Task: Log work in the project ZoomOut for the issue 'Integrate a new social media sharing feature into an existing mobile application to increase user engagement and brand awareness' spent time as '5w 6d 20h 16m' and remaining time as '3w 4d 21h 31m' and move to bottom of backlog. Now add the issue to the epic 'Service Level Agreement (SLA) Management Process Improvement'.
Action: Mouse moved to (464, 344)
Screenshot: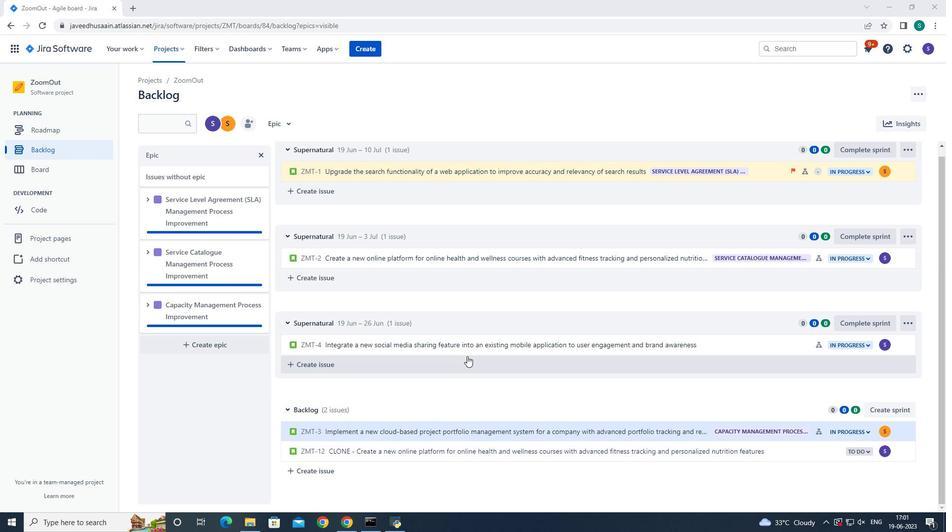 
Action: Mouse pressed left at (464, 344)
Screenshot: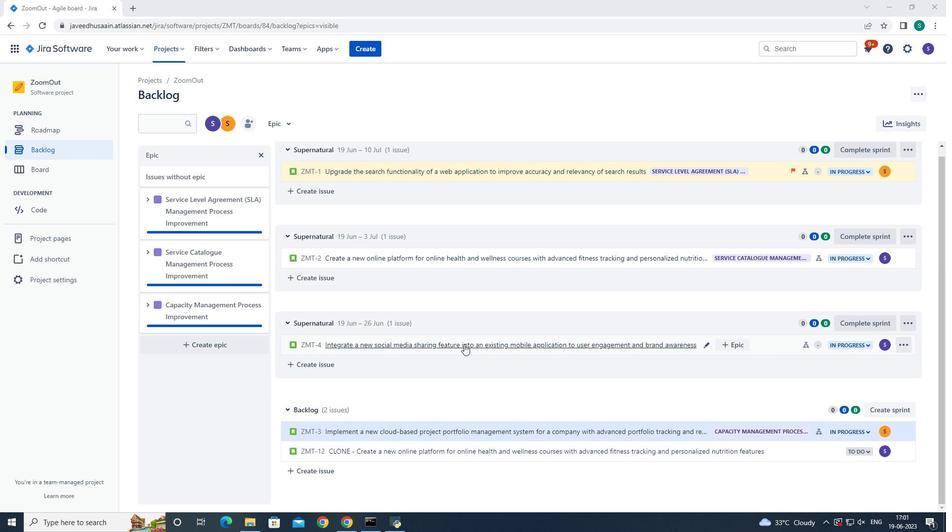 
Action: Mouse moved to (903, 151)
Screenshot: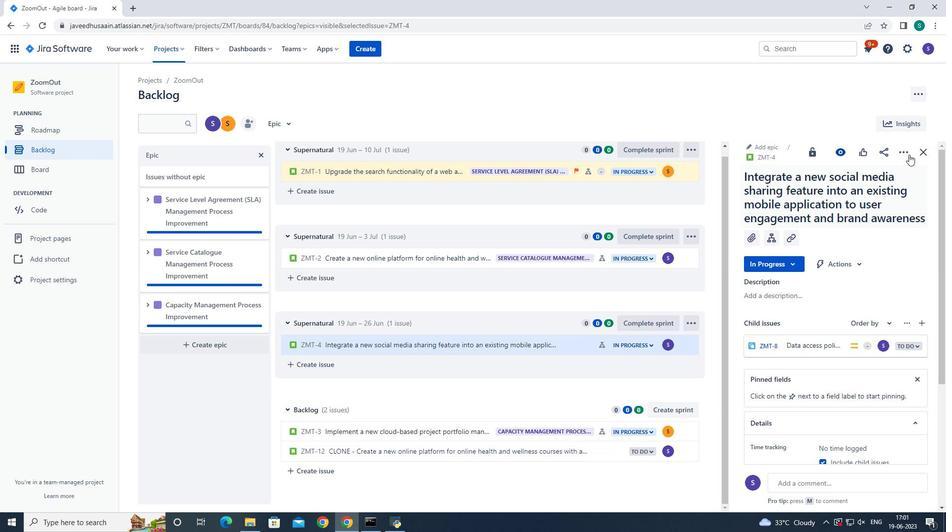 
Action: Mouse pressed left at (903, 151)
Screenshot: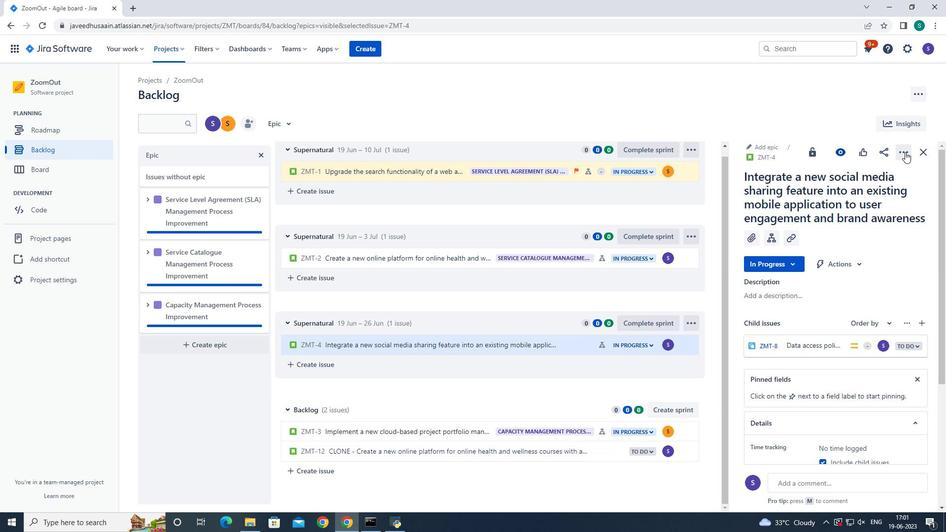 
Action: Mouse moved to (874, 175)
Screenshot: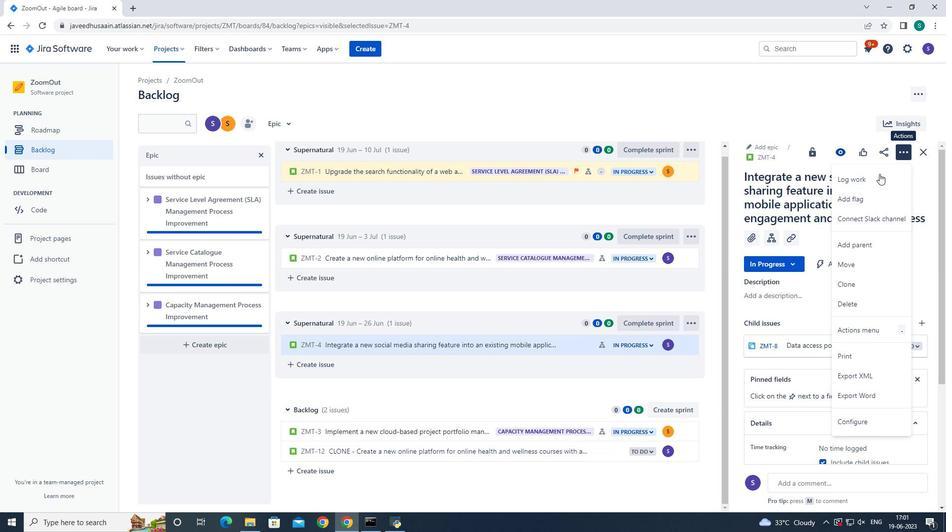 
Action: Mouse pressed left at (874, 175)
Screenshot: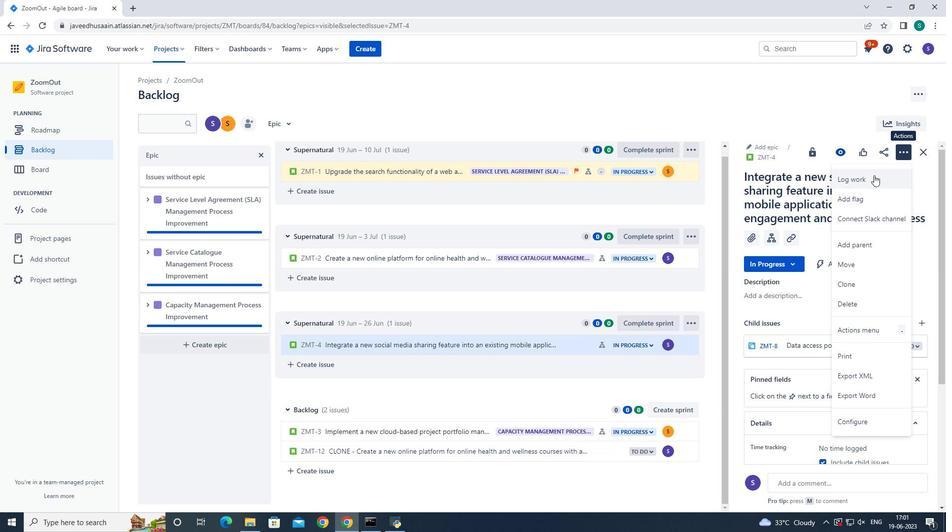 
Action: Mouse moved to (439, 147)
Screenshot: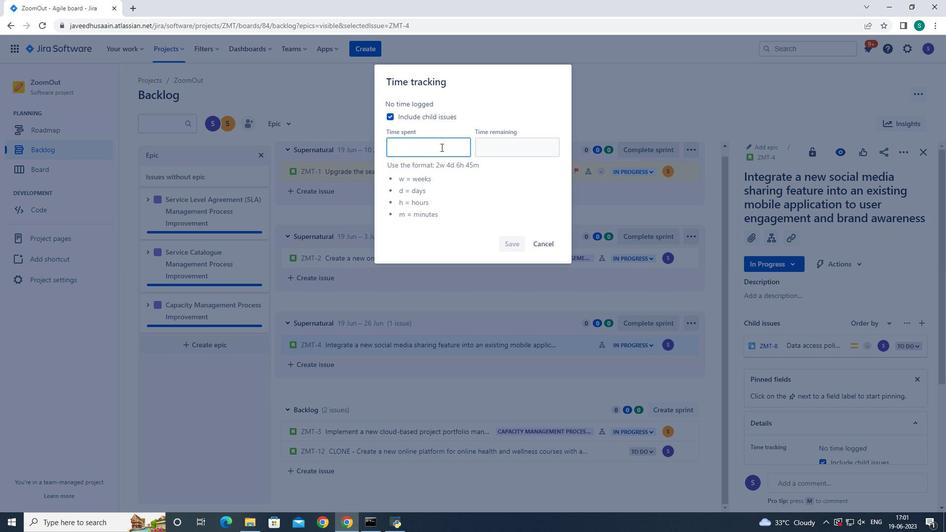 
Action: Mouse pressed left at (439, 147)
Screenshot: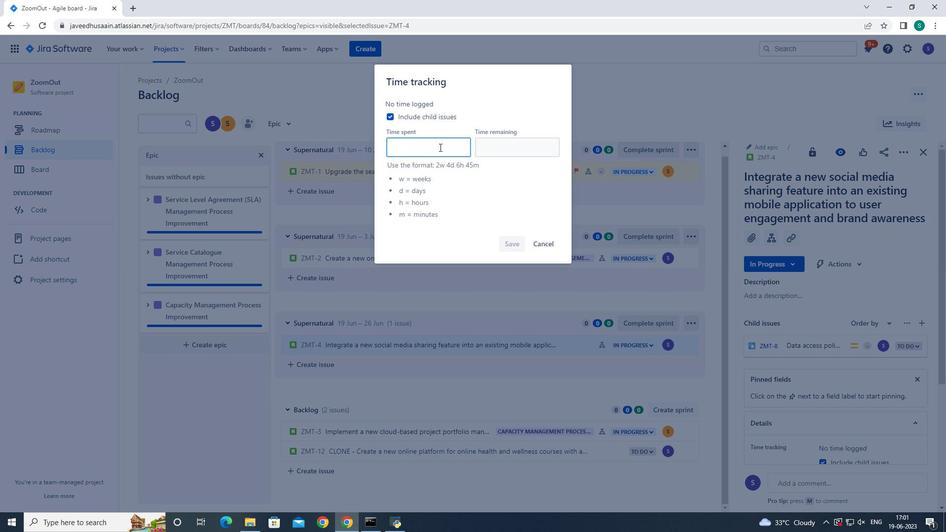 
Action: Mouse moved to (438, 142)
Screenshot: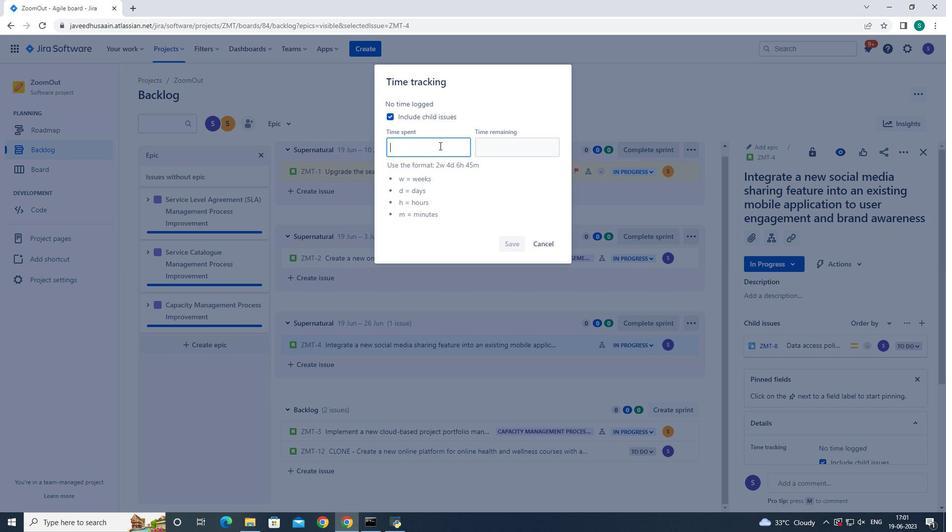 
Action: Key pressed 5w<Key.space>6d<Key.space>20h<Key.space>16m<Key.tab>3w<Key.space>4d<Key.space>3<Key.backspace>21h<Key.space>31m
Screenshot: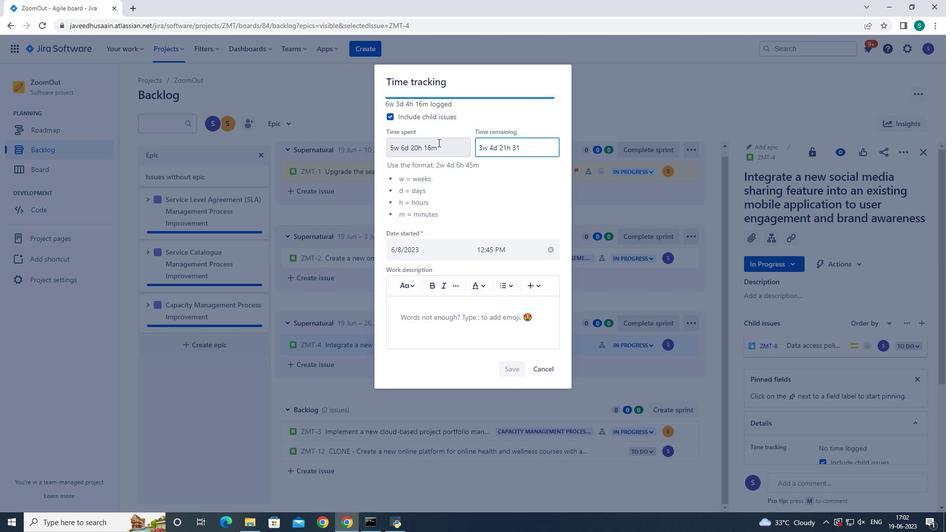 
Action: Mouse moved to (514, 368)
Screenshot: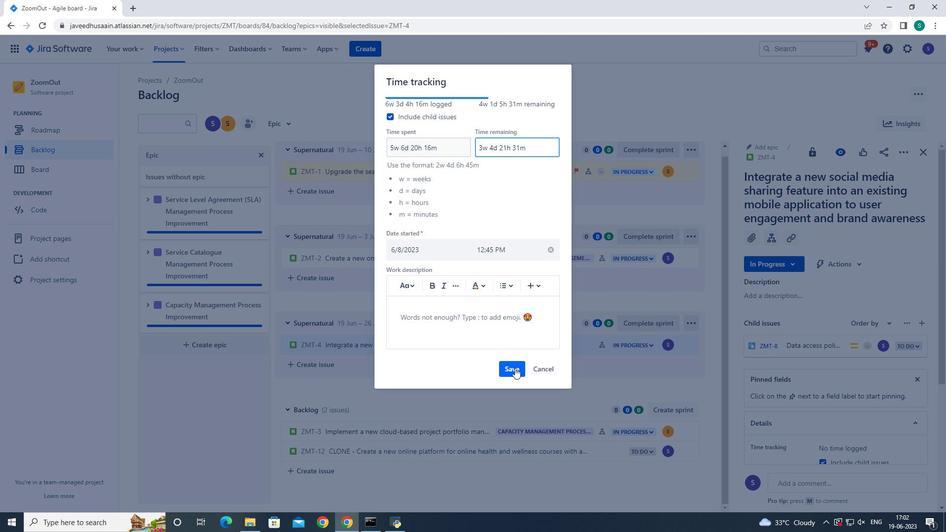 
Action: Mouse pressed left at (514, 368)
Screenshot: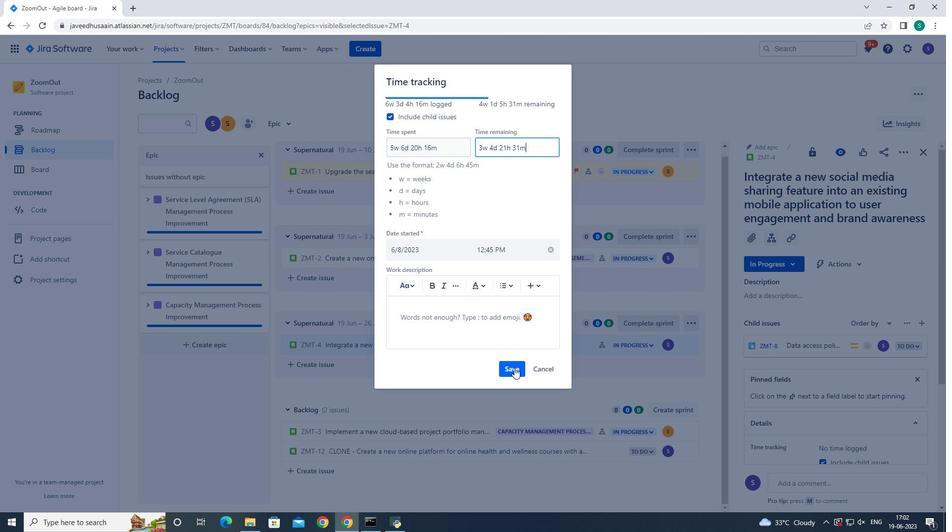
Action: Mouse moved to (924, 151)
Screenshot: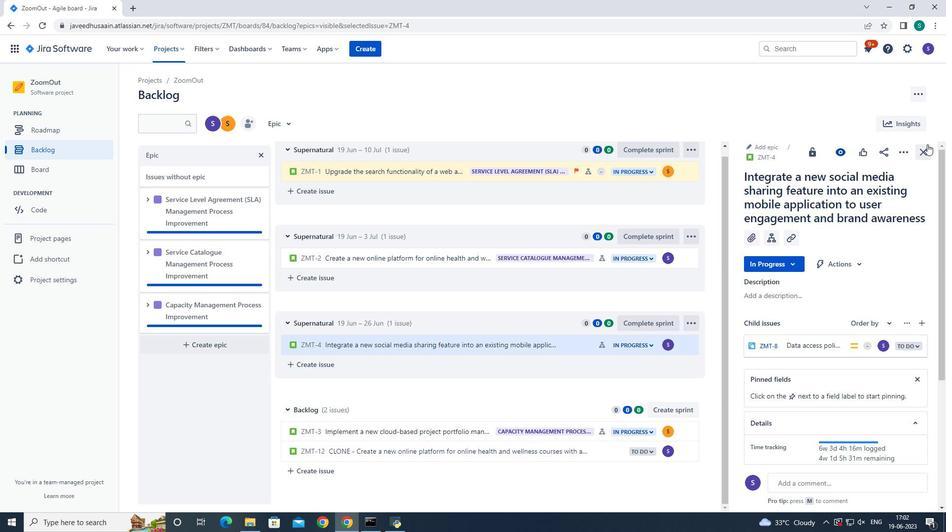 
Action: Mouse pressed left at (924, 151)
Screenshot: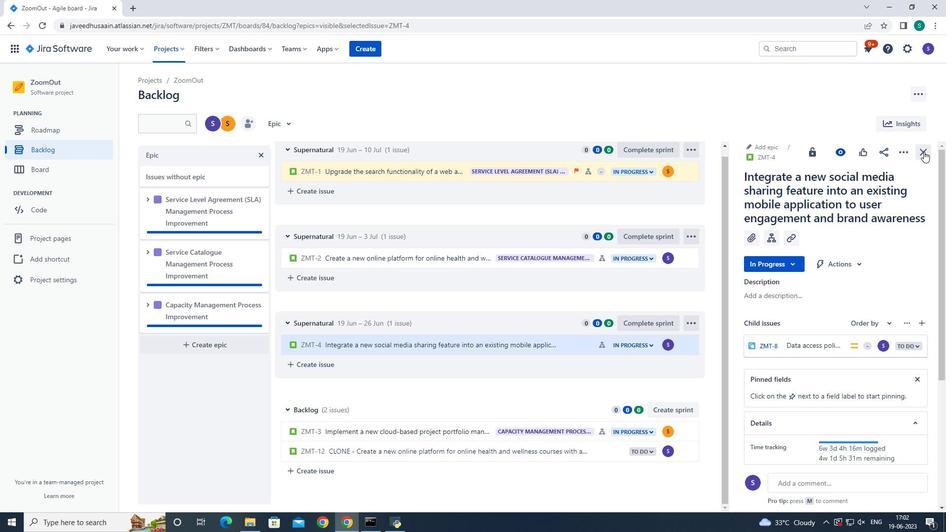 
Action: Mouse moved to (908, 344)
Screenshot: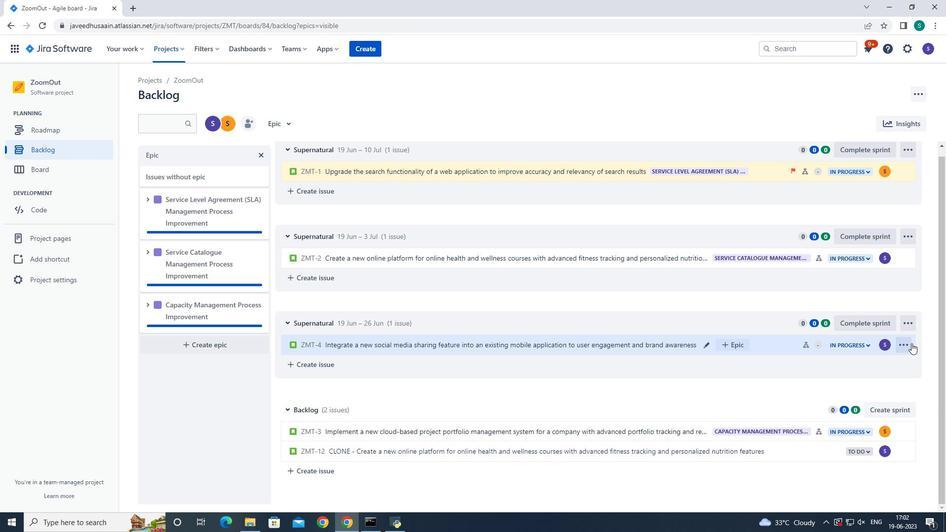
Action: Mouse pressed left at (908, 344)
Screenshot: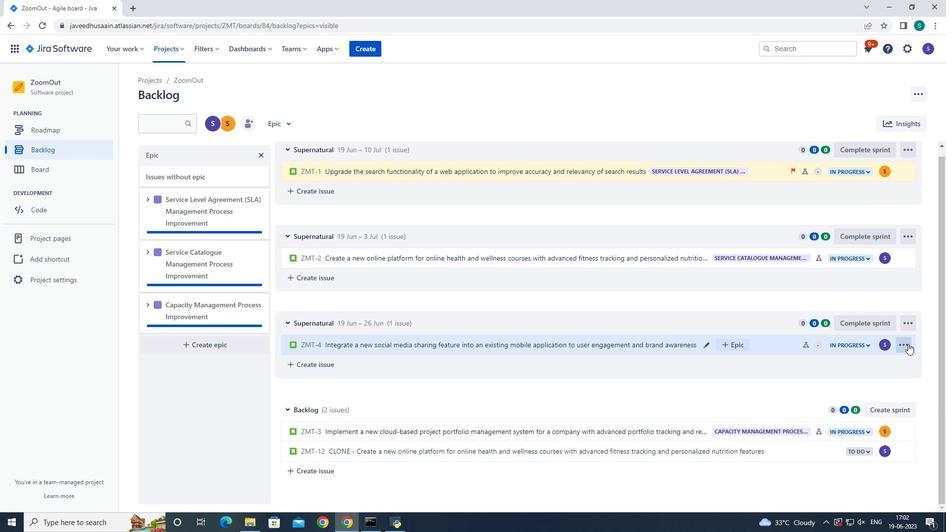 
Action: Mouse moved to (884, 324)
Screenshot: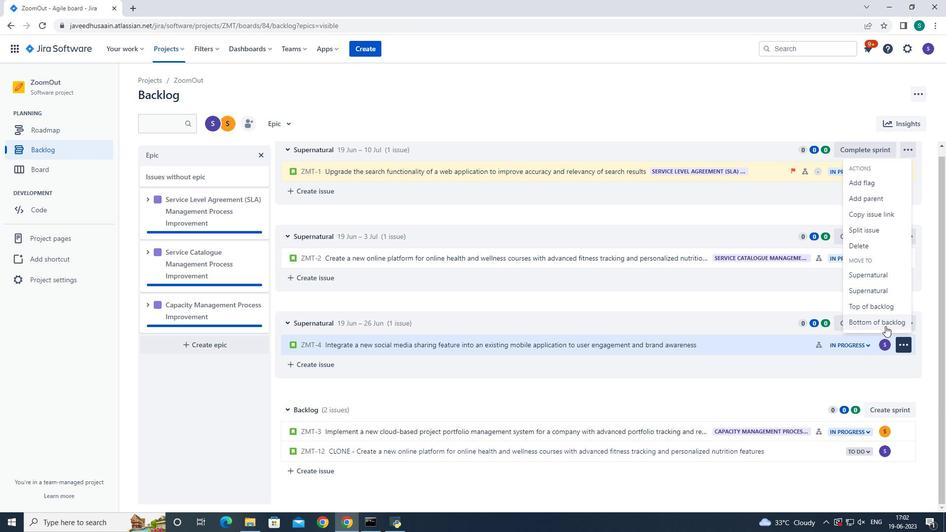 
Action: Mouse pressed left at (884, 324)
Screenshot: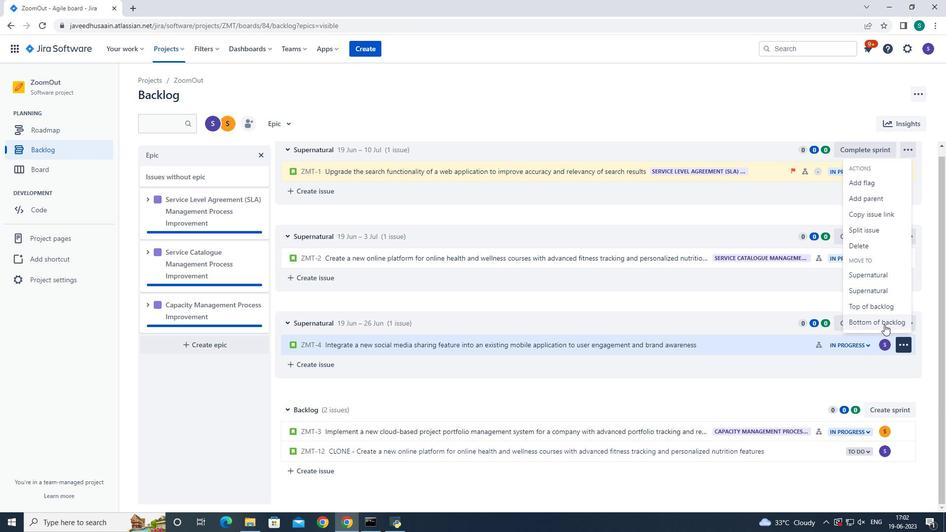 
Action: Mouse moved to (498, 160)
Screenshot: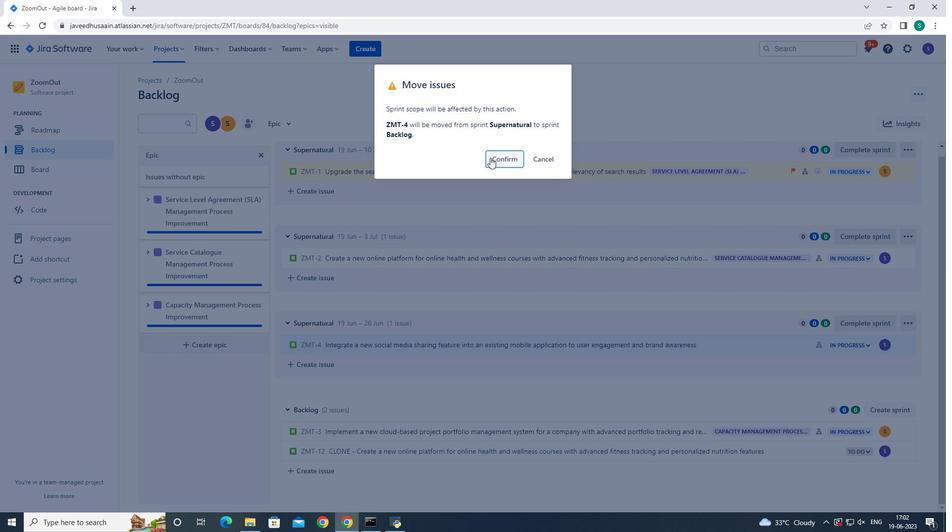 
Action: Mouse pressed left at (498, 160)
Screenshot: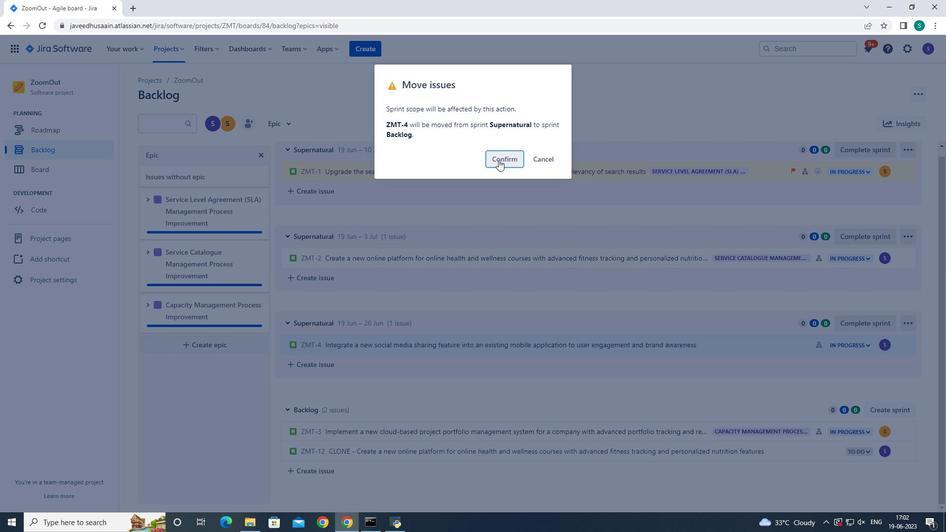 
Action: Mouse moved to (548, 397)
Screenshot: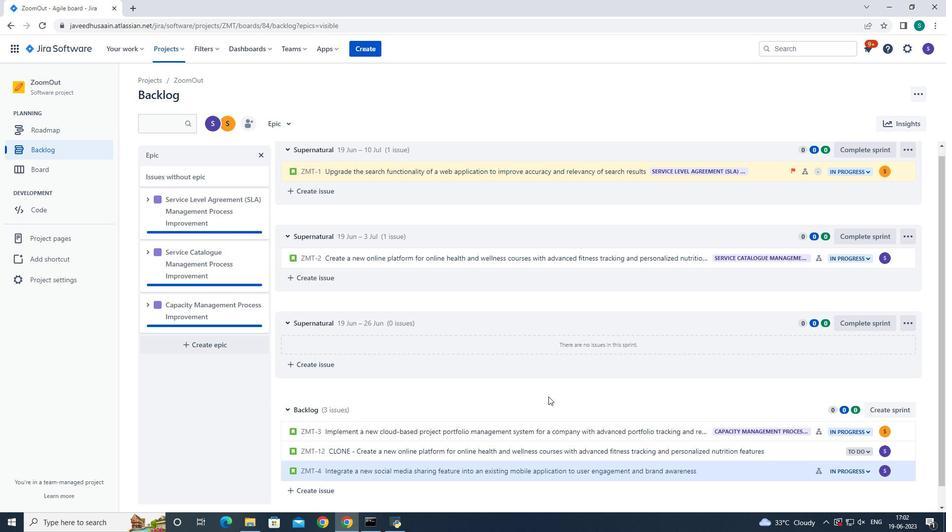 
Action: Mouse scrolled (548, 396) with delta (0, 0)
Screenshot: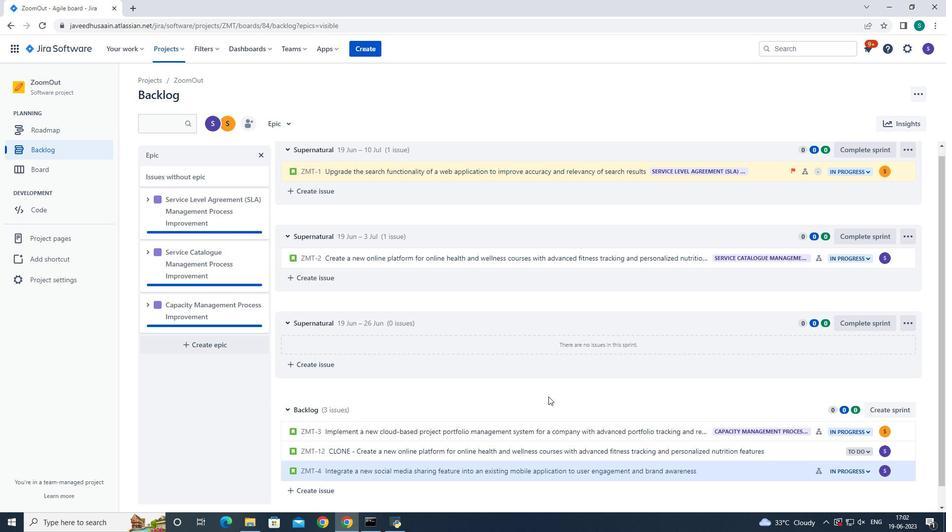 
Action: Mouse moved to (732, 451)
Screenshot: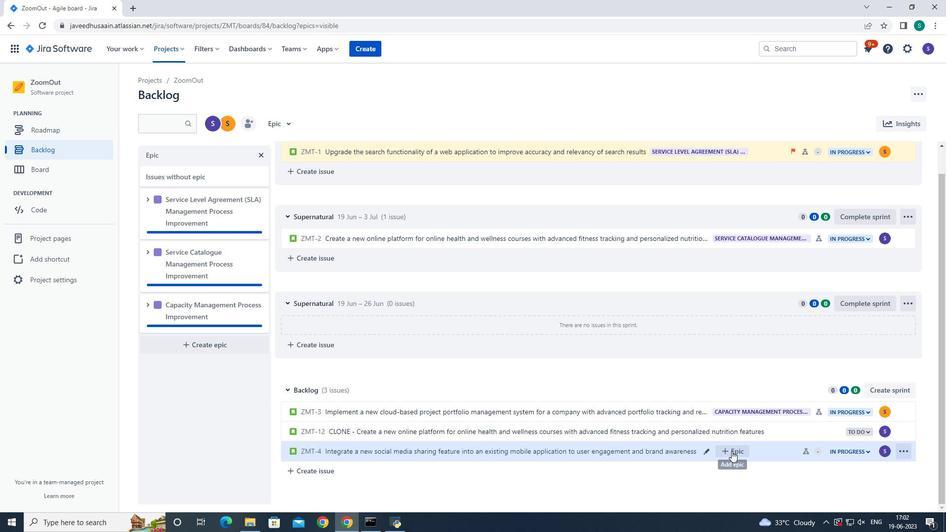 
Action: Mouse pressed left at (732, 451)
Screenshot: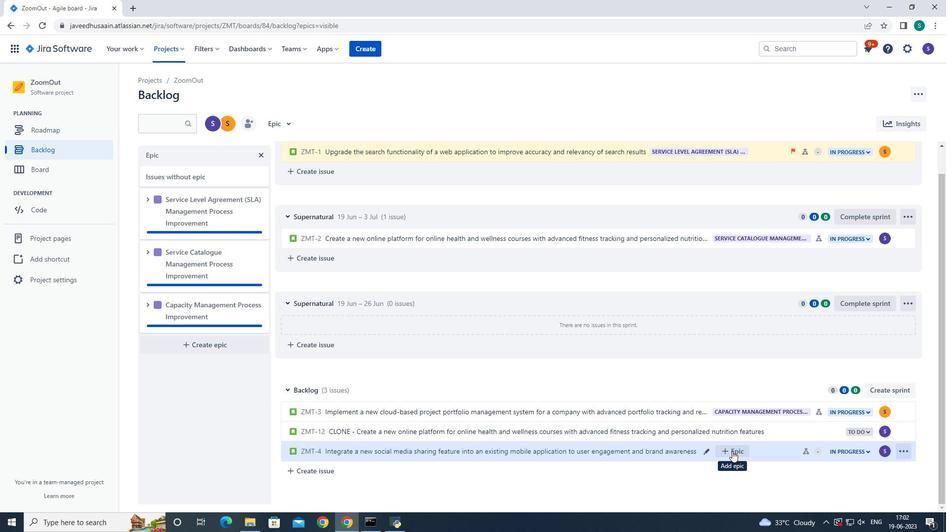 
Action: Mouse scrolled (732, 451) with delta (0, 0)
Screenshot: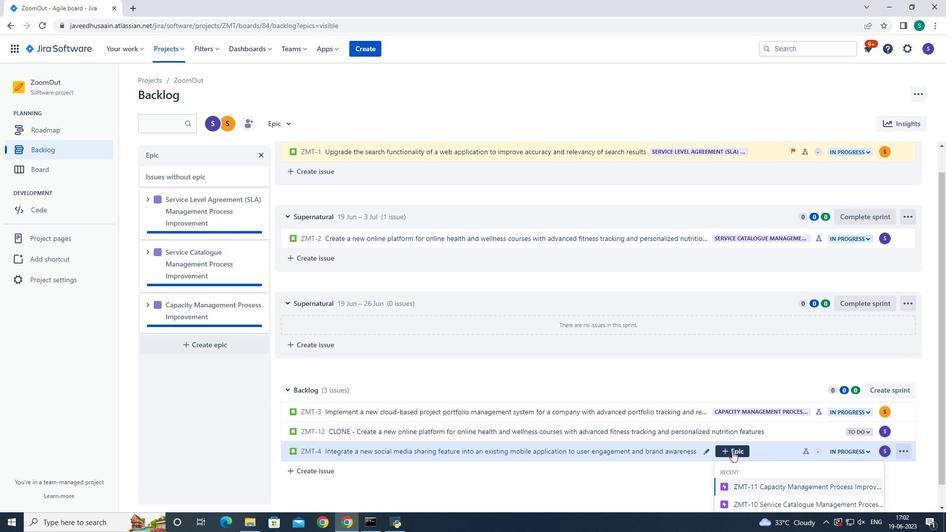 
Action: Mouse scrolled (732, 451) with delta (0, 0)
Screenshot: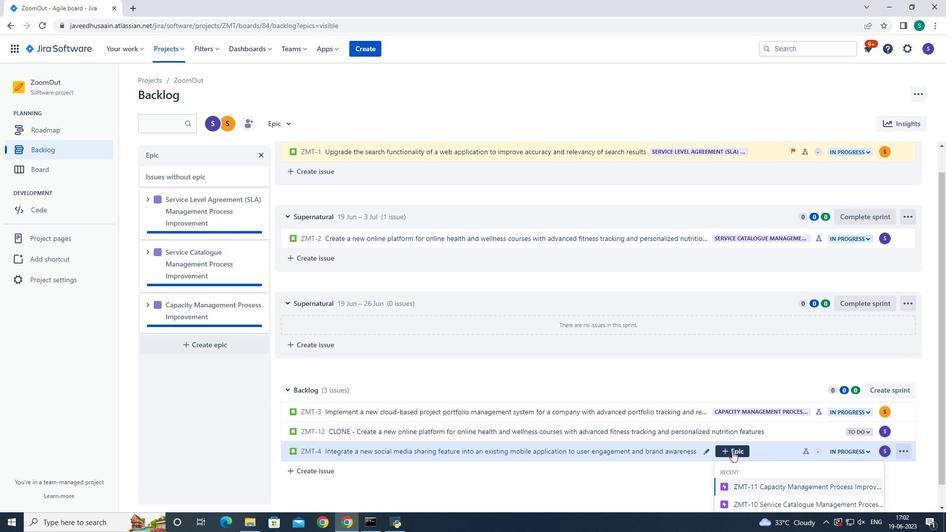 
Action: Mouse scrolled (732, 451) with delta (0, 0)
Screenshot: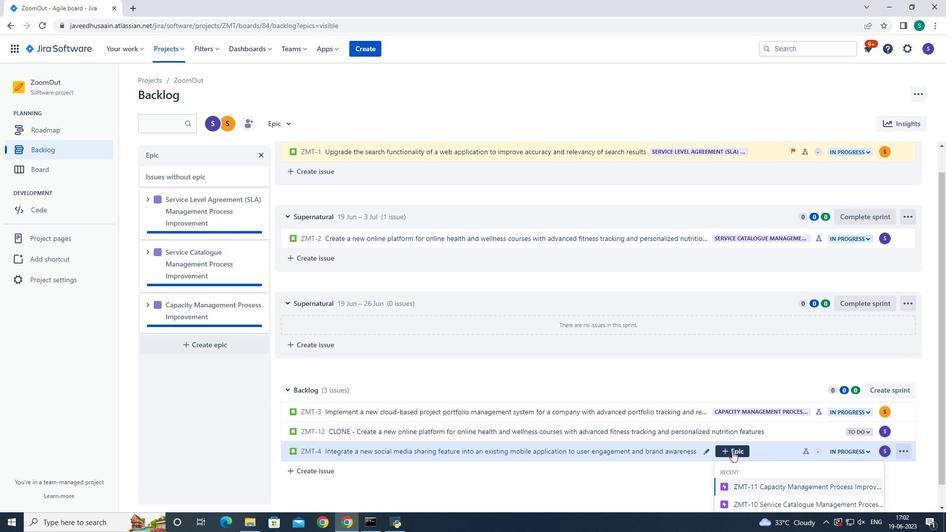 
Action: Mouse moved to (766, 499)
Screenshot: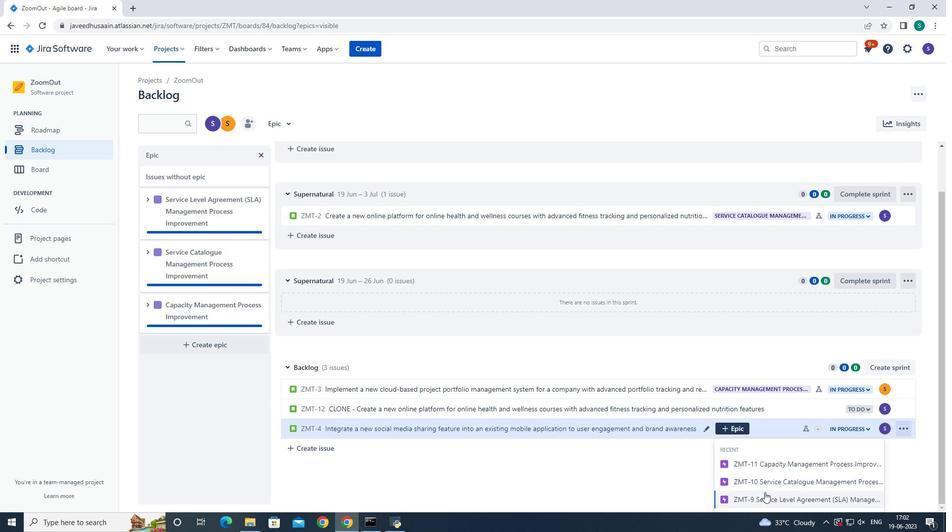 
Action: Mouse pressed left at (766, 499)
Screenshot: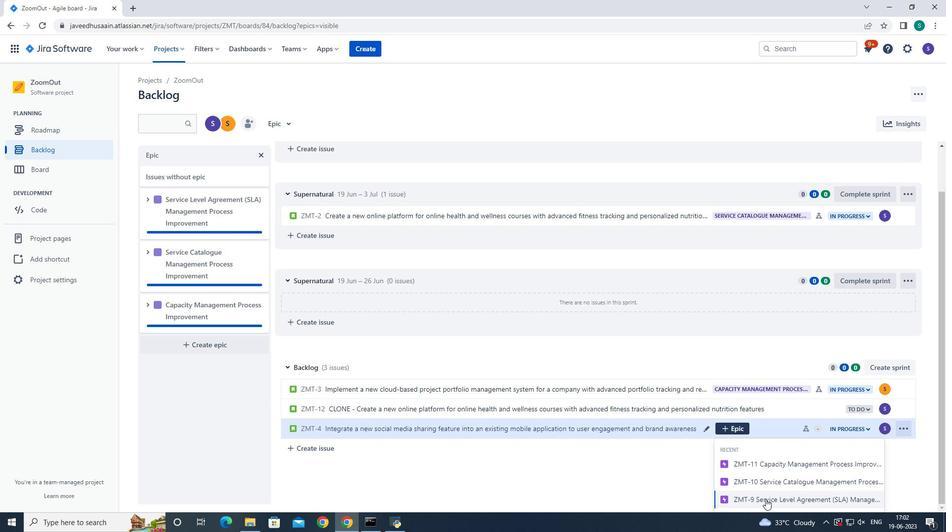 
Action: Mouse moved to (713, 439)
Screenshot: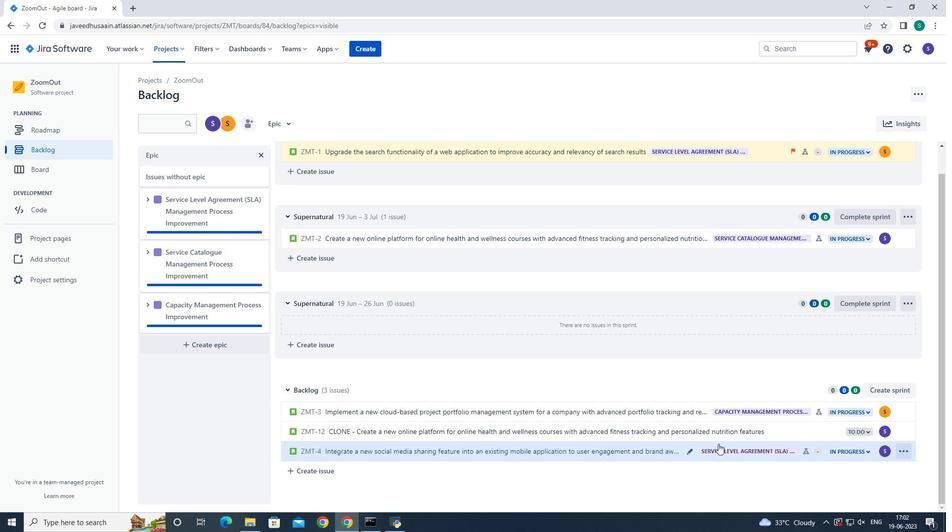
